 Task: Add a condition where "Assignee Is Stephan Rogger" in pending tickets.
Action: Mouse moved to (200, 428)
Screenshot: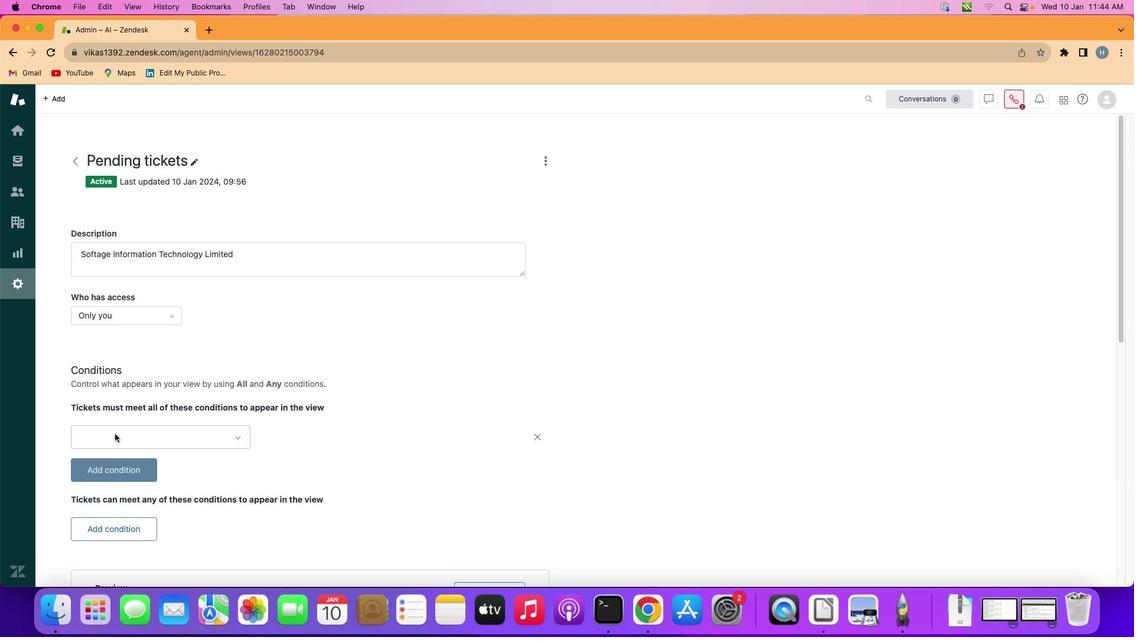 
Action: Mouse pressed left at (200, 428)
Screenshot: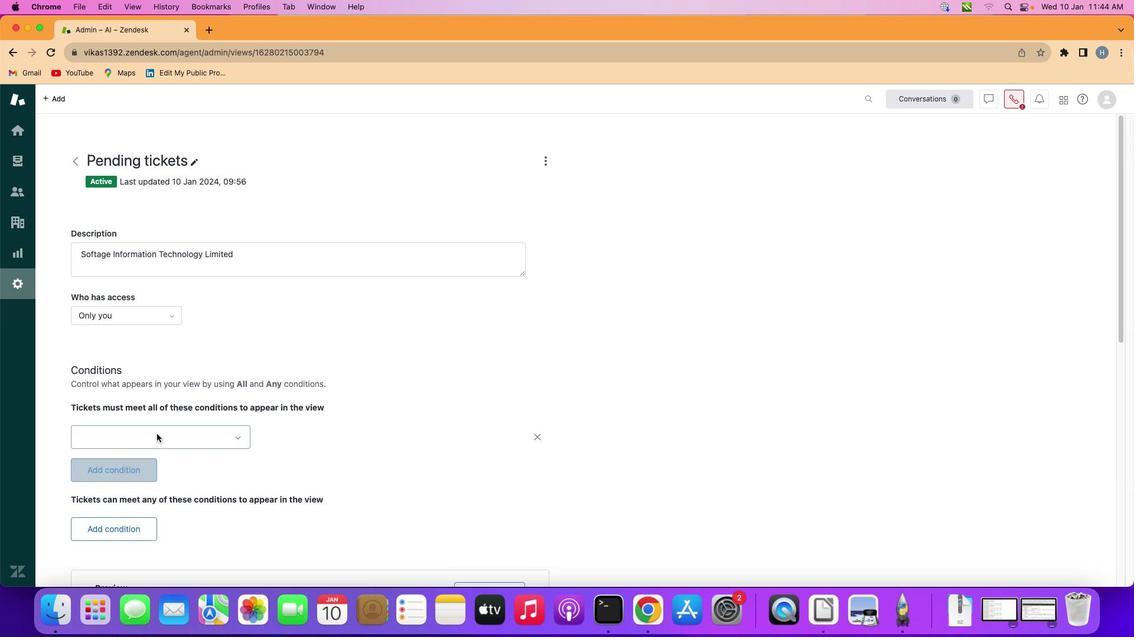 
Action: Mouse moved to (269, 428)
Screenshot: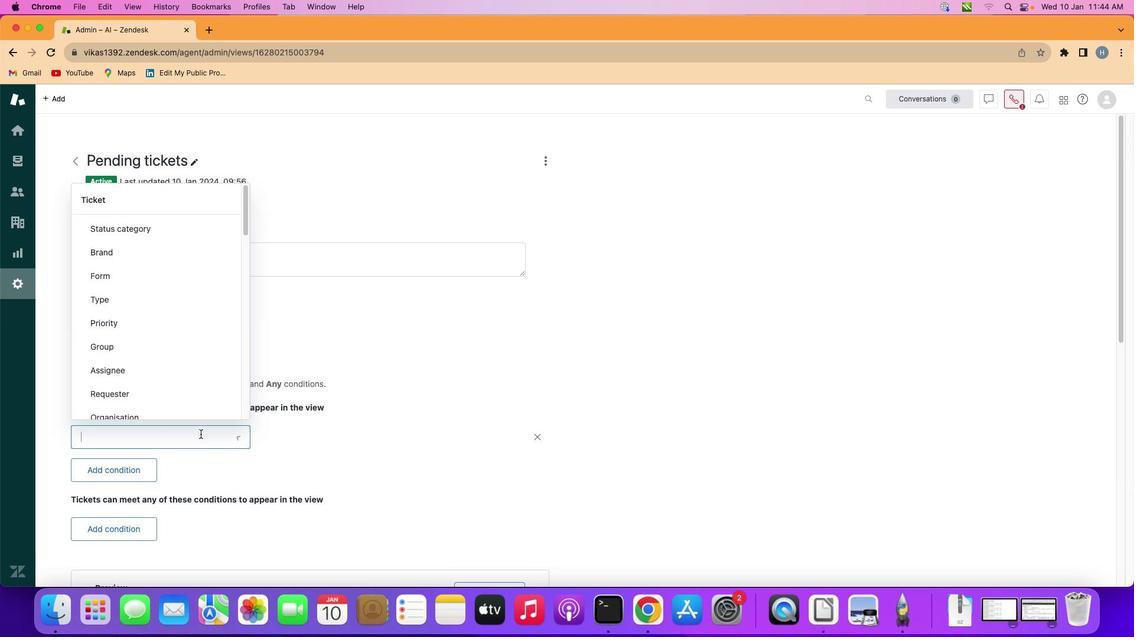 
Action: Mouse pressed left at (269, 428)
Screenshot: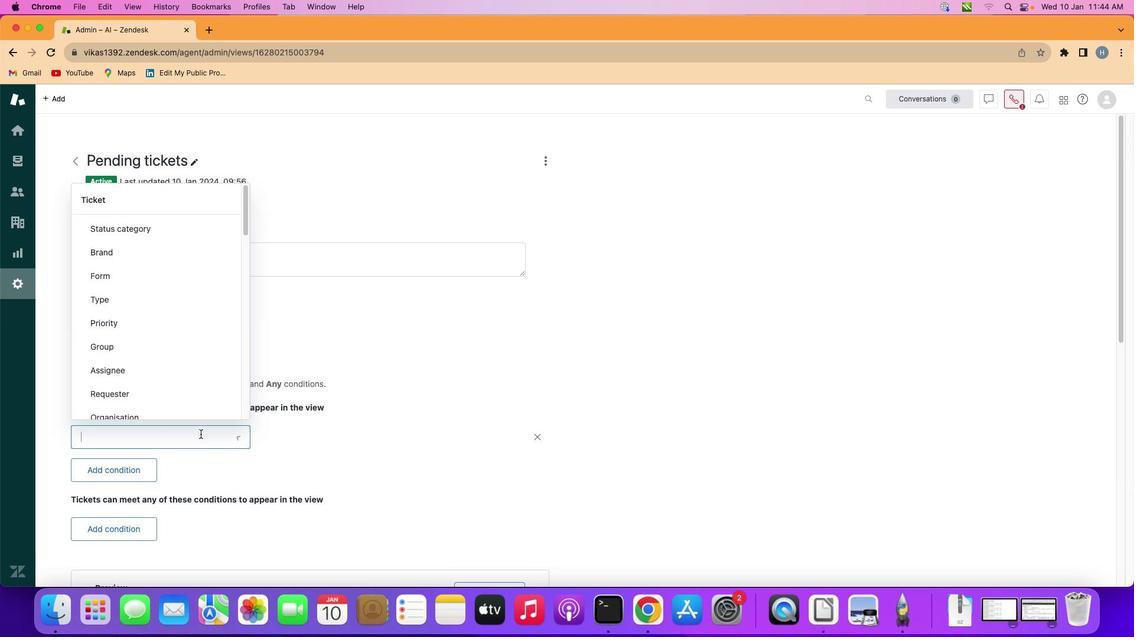 
Action: Mouse moved to (263, 405)
Screenshot: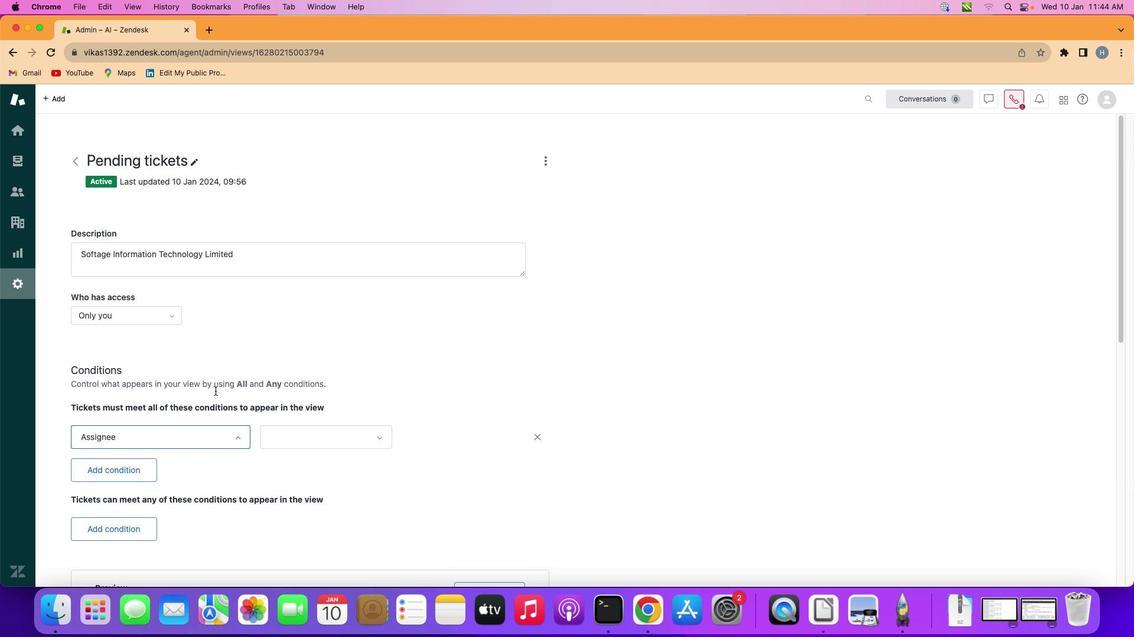 
Action: Mouse pressed left at (263, 405)
Screenshot: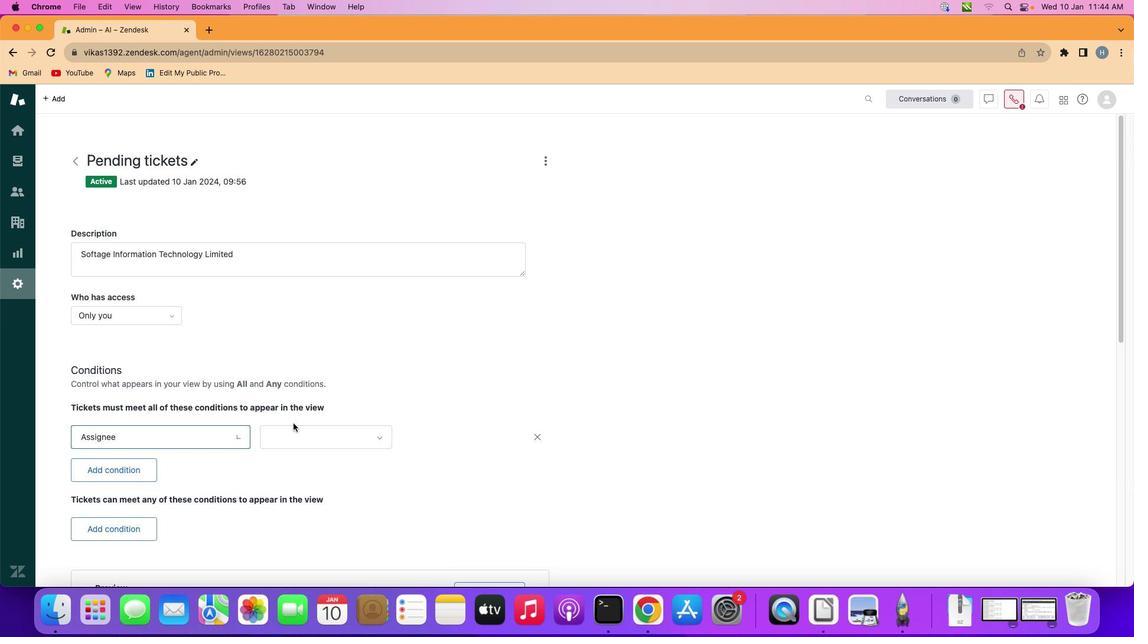 
Action: Mouse moved to (351, 427)
Screenshot: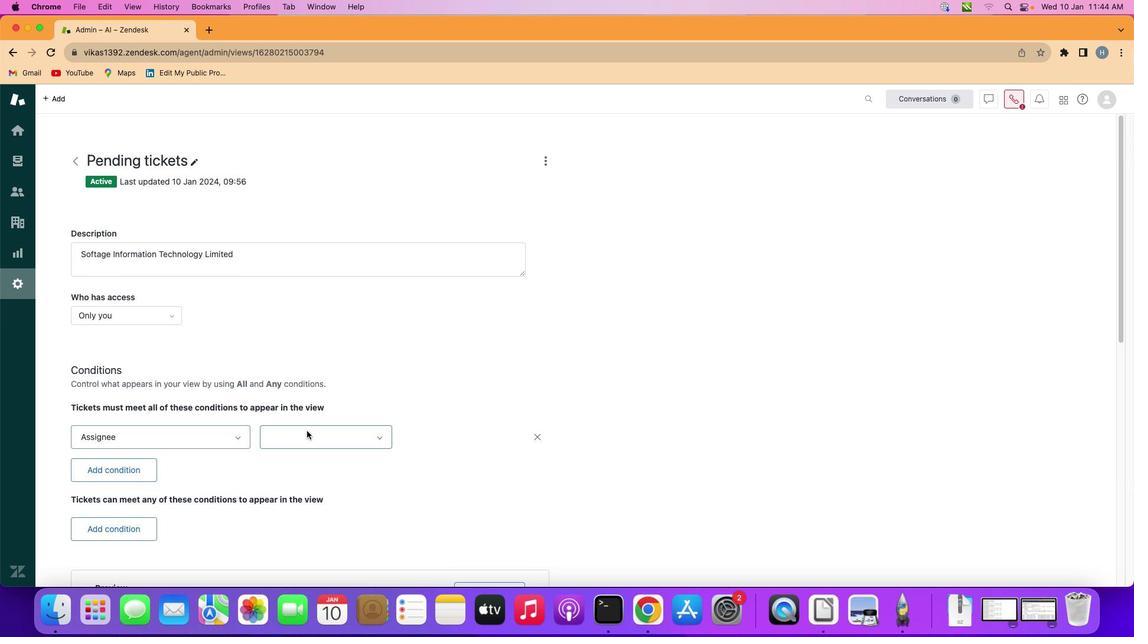 
Action: Mouse pressed left at (351, 427)
Screenshot: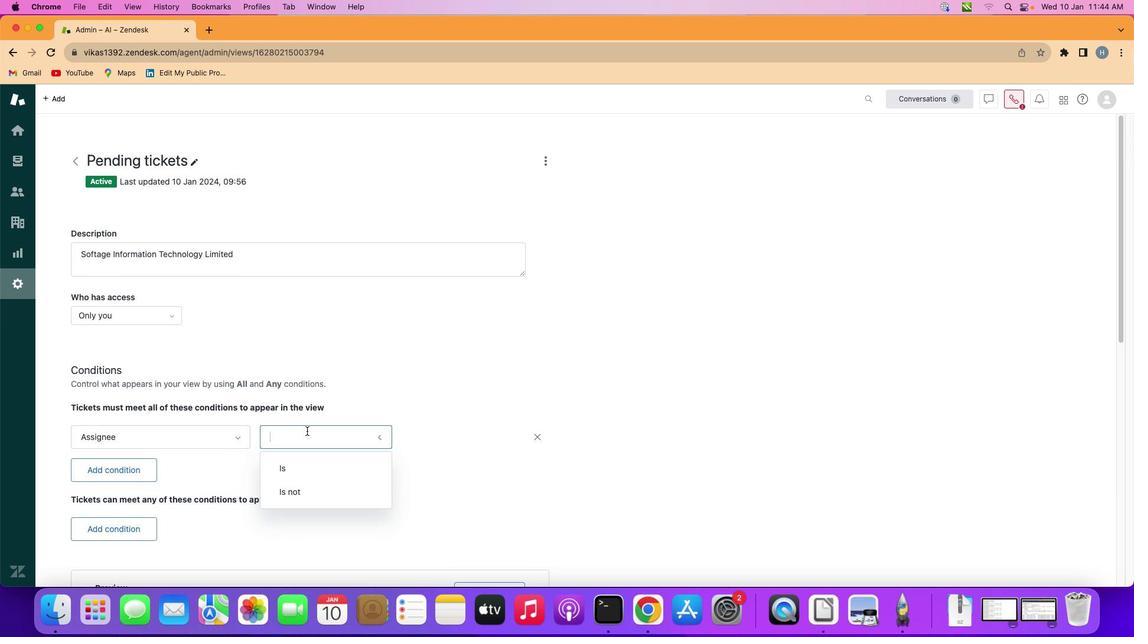 
Action: Mouse moved to (362, 437)
Screenshot: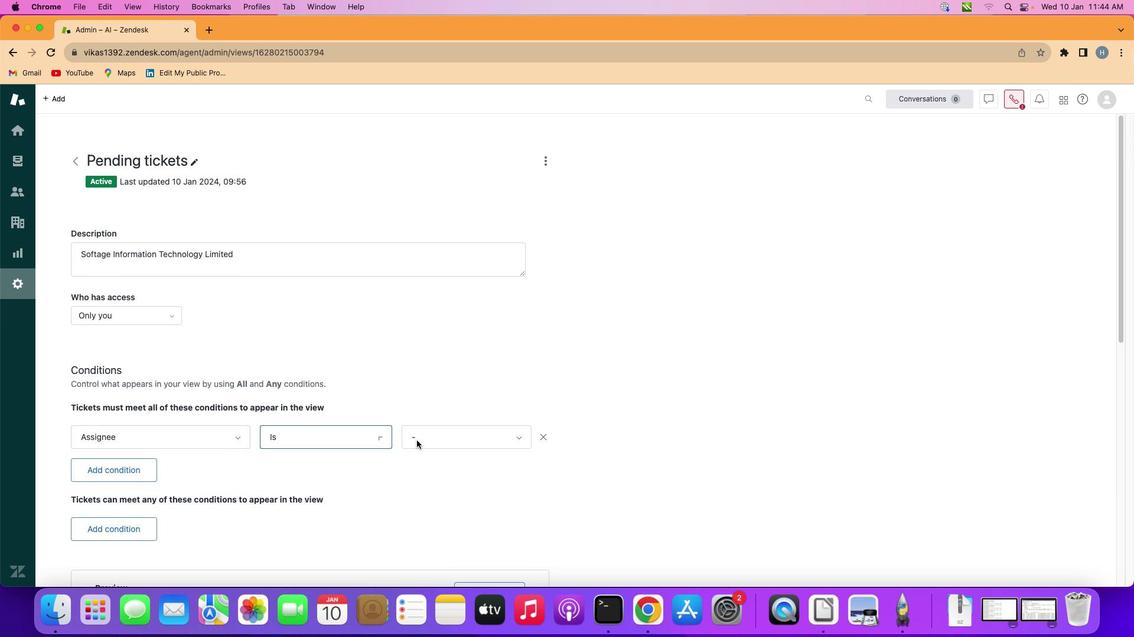
Action: Mouse pressed left at (362, 437)
Screenshot: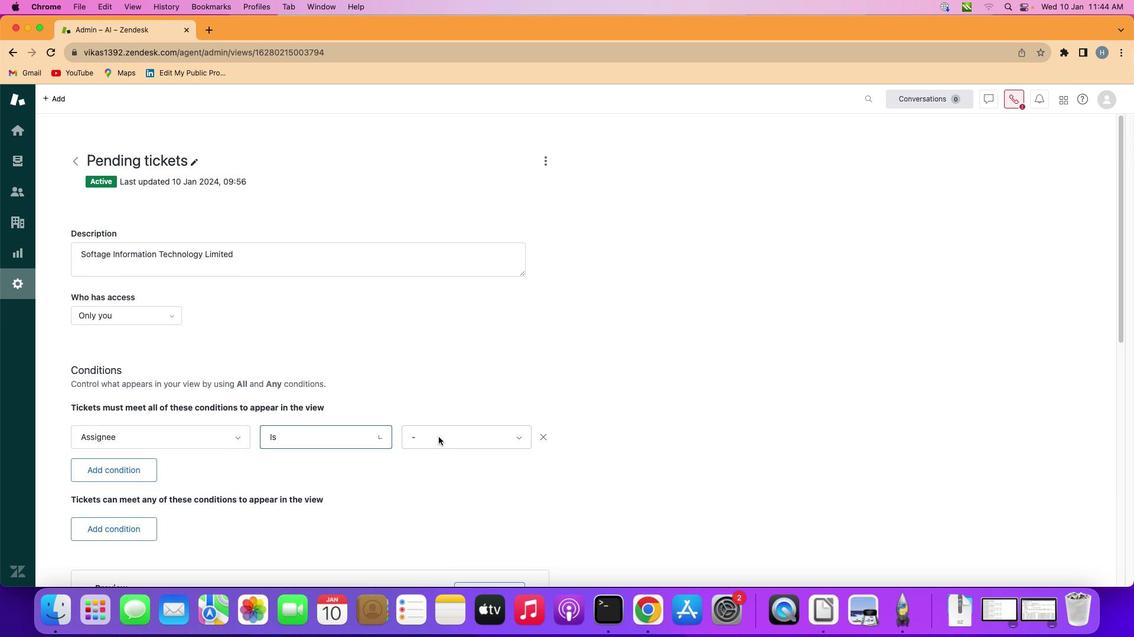 
Action: Mouse moved to (454, 428)
Screenshot: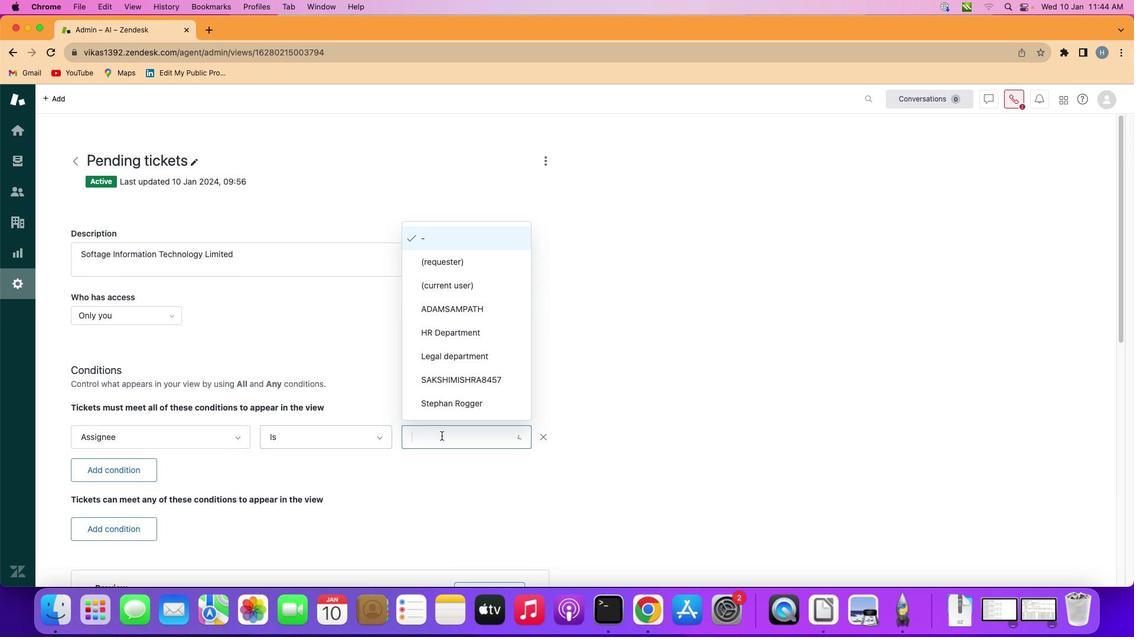 
Action: Mouse pressed left at (454, 428)
Screenshot: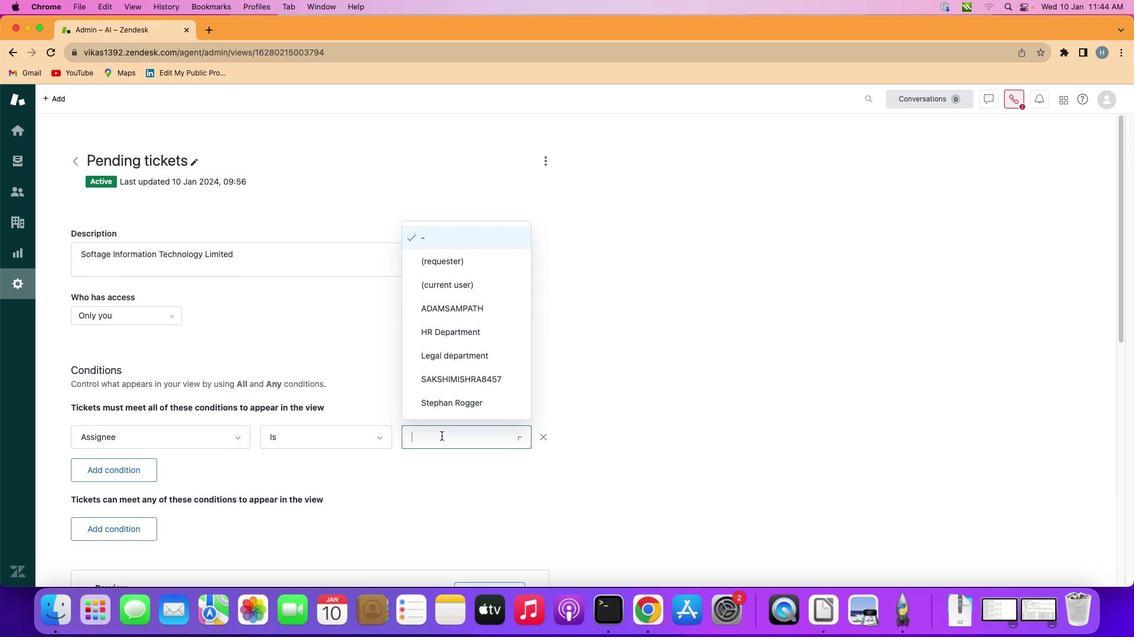 
Action: Mouse moved to (473, 418)
Screenshot: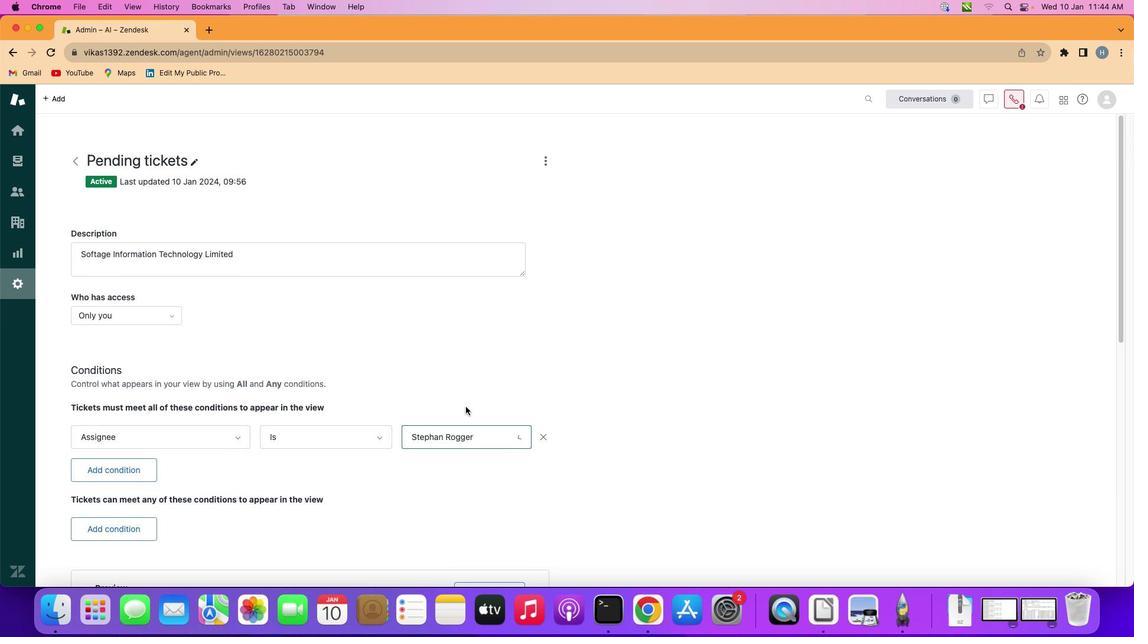 
Action: Mouse pressed left at (473, 418)
Screenshot: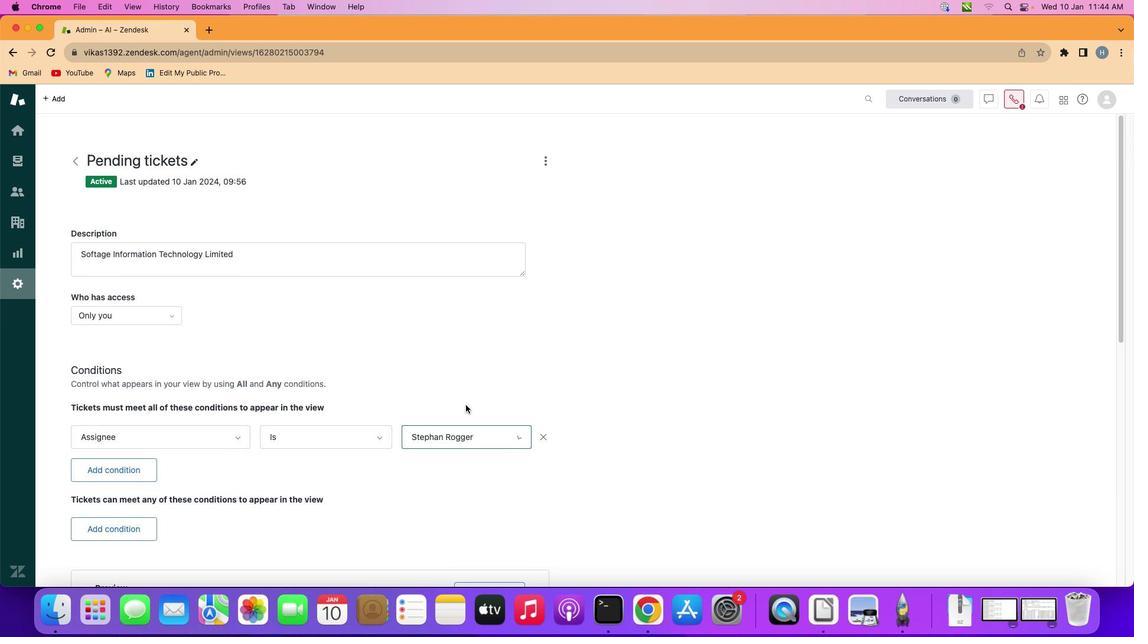 
Action: Mouse moved to (469, 415)
Screenshot: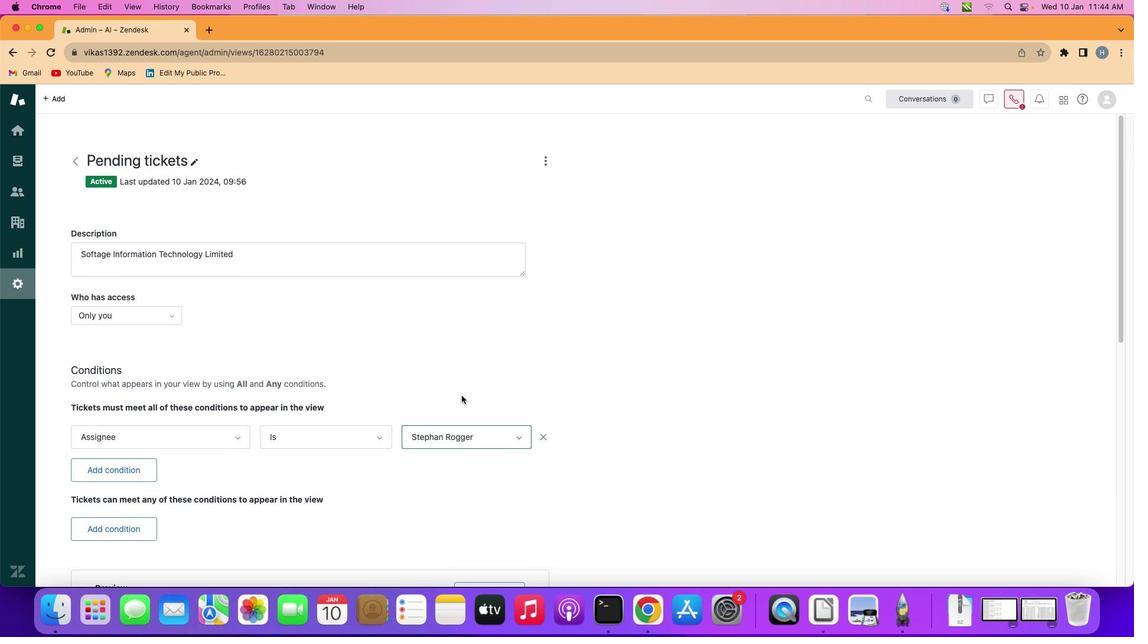 
